 Task: Change the Live capture caching (ms) to 300.
Action: Mouse moved to (112, 9)
Screenshot: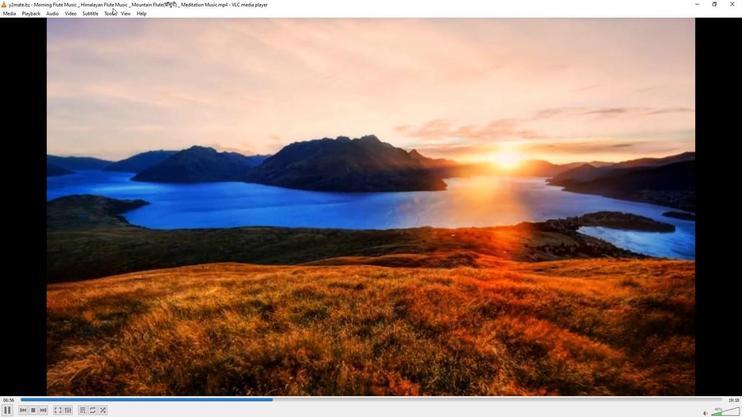 
Action: Mouse pressed left at (112, 9)
Screenshot: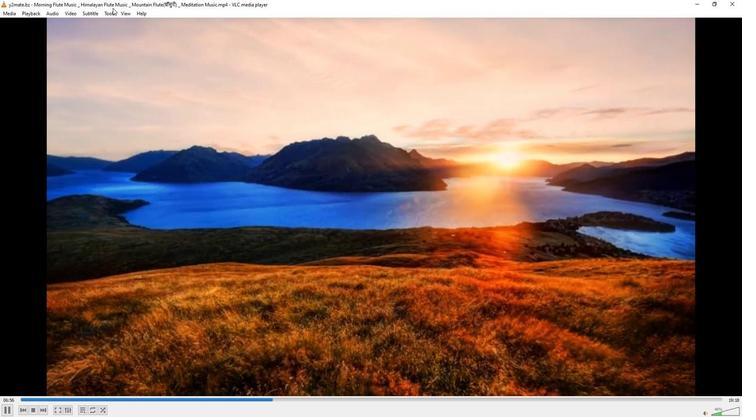 
Action: Mouse moved to (112, 13)
Screenshot: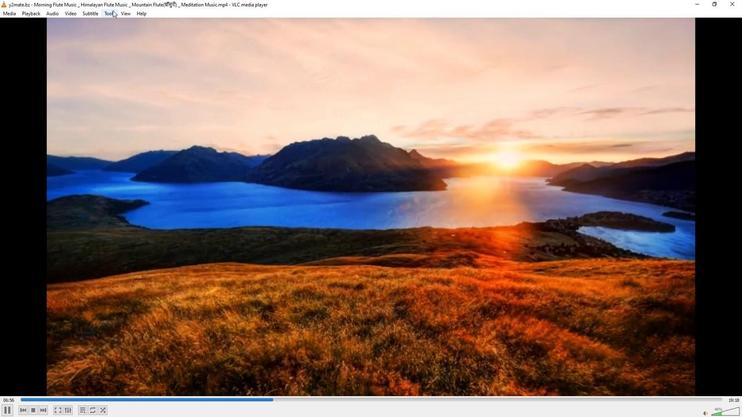 
Action: Mouse pressed left at (112, 13)
Screenshot: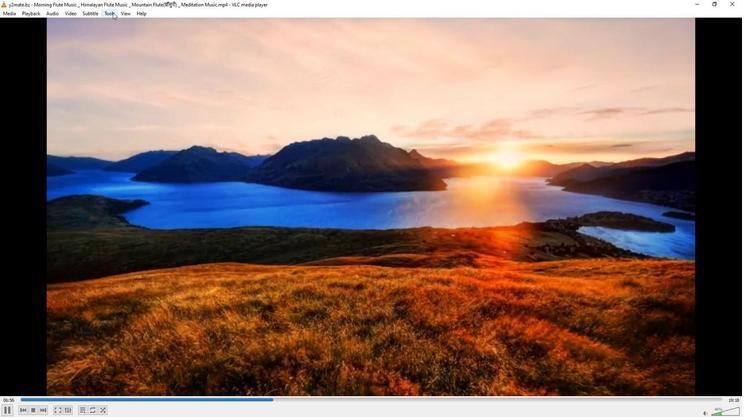 
Action: Mouse moved to (120, 103)
Screenshot: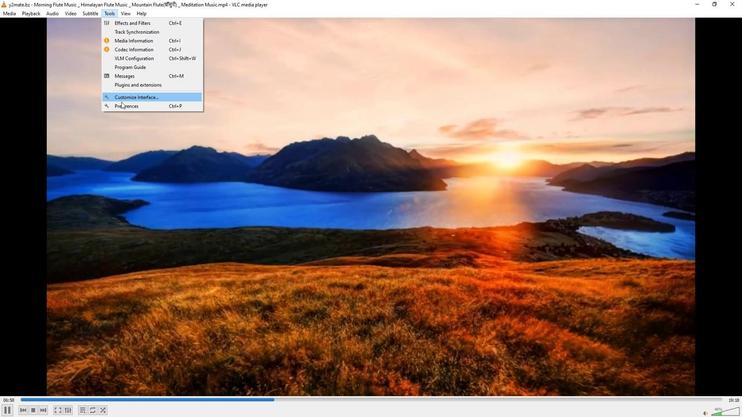 
Action: Mouse pressed left at (120, 103)
Screenshot: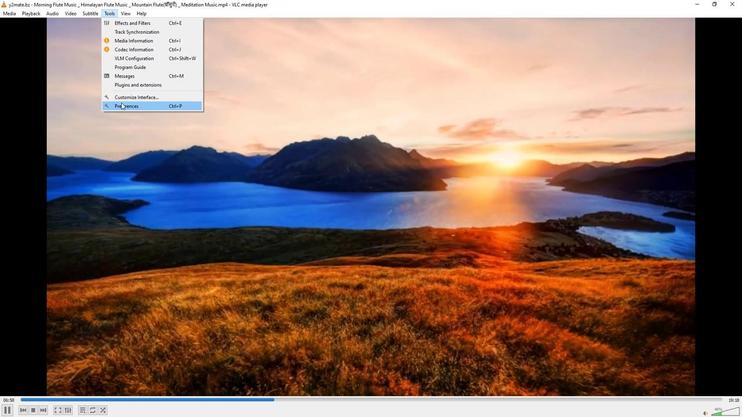 
Action: Mouse moved to (242, 341)
Screenshot: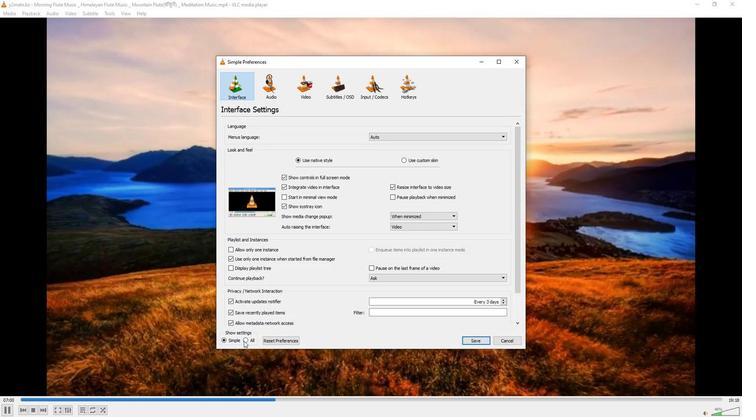 
Action: Mouse pressed left at (242, 341)
Screenshot: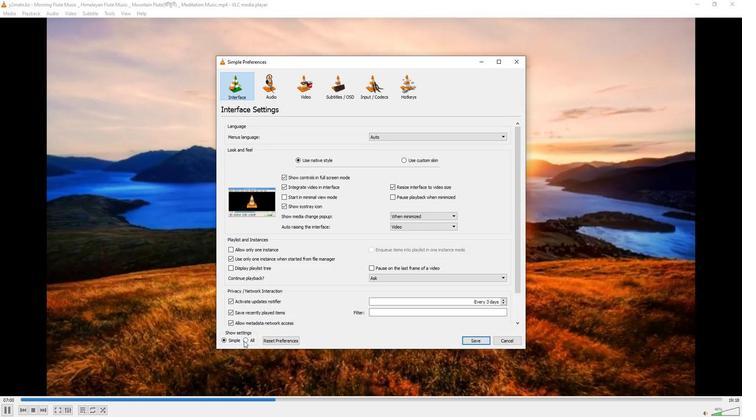 
Action: Mouse moved to (248, 197)
Screenshot: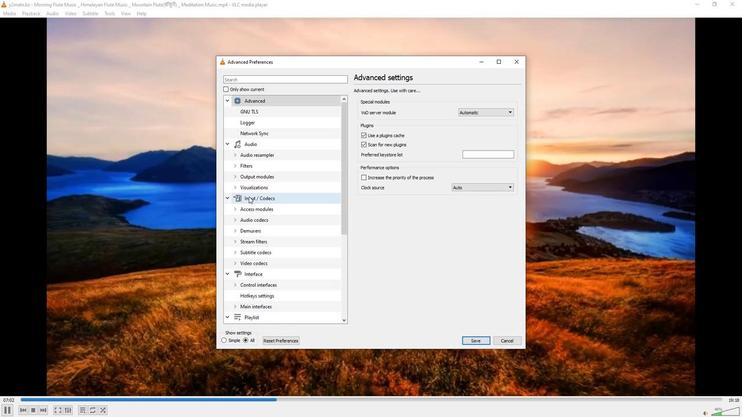 
Action: Mouse pressed left at (248, 197)
Screenshot: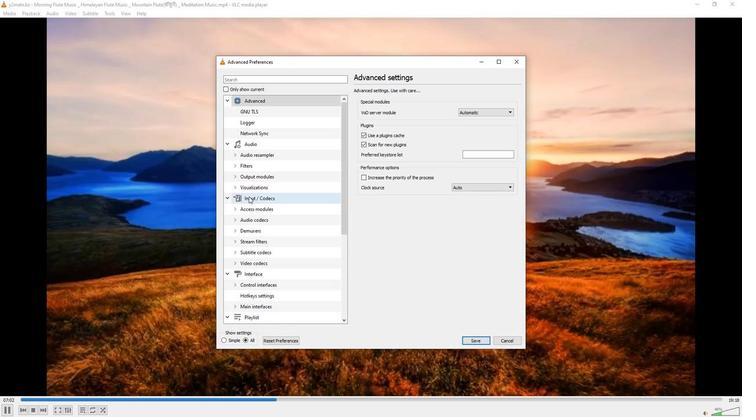 
Action: Mouse moved to (422, 231)
Screenshot: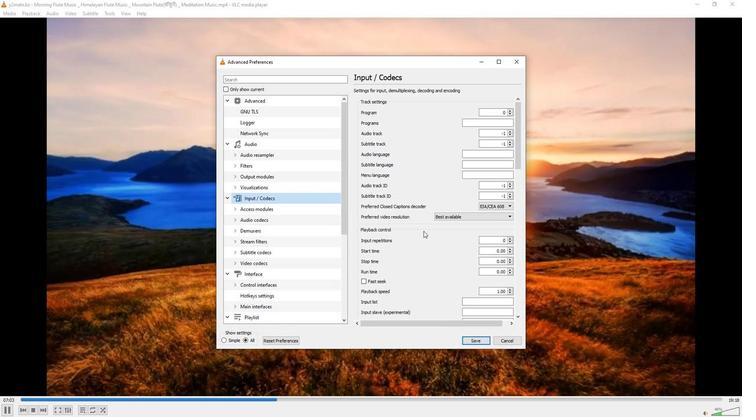 
Action: Mouse scrolled (422, 231) with delta (0, 0)
Screenshot: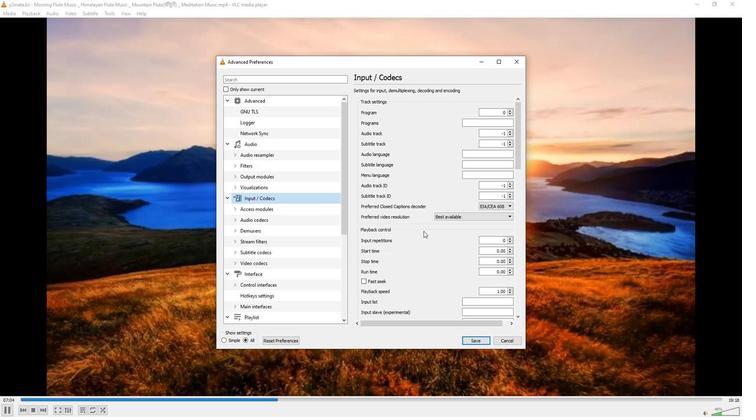 
Action: Mouse scrolled (422, 231) with delta (0, 0)
Screenshot: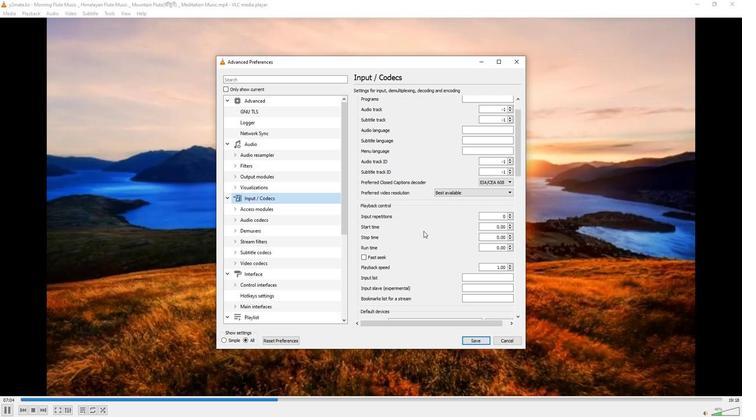 
Action: Mouse scrolled (422, 231) with delta (0, 0)
Screenshot: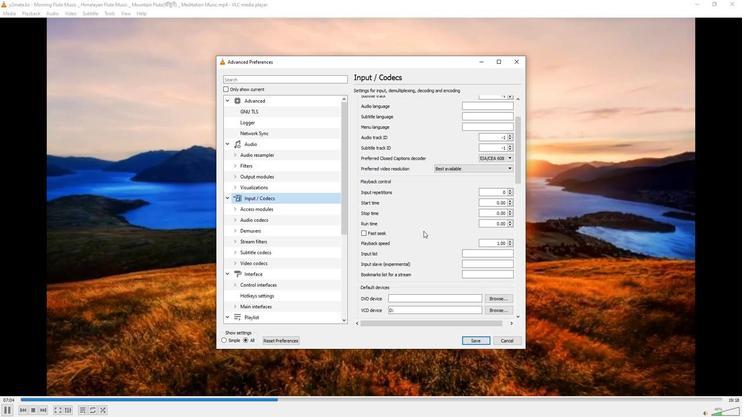 
Action: Mouse scrolled (422, 231) with delta (0, 0)
Screenshot: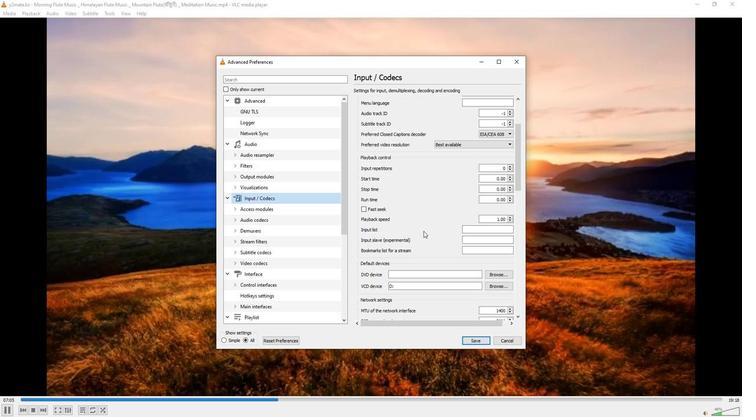 
Action: Mouse scrolled (422, 231) with delta (0, 0)
Screenshot: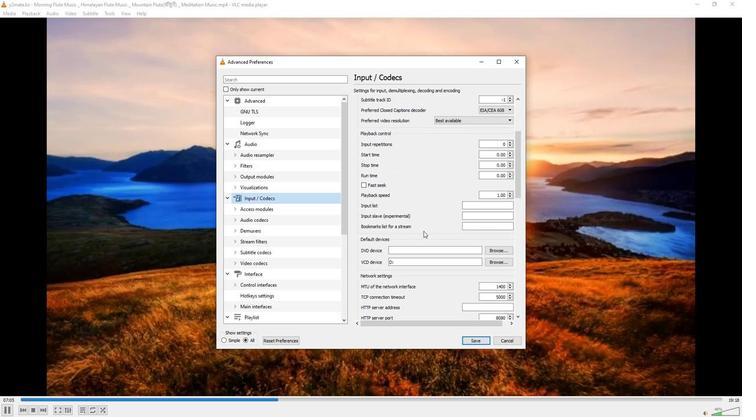 
Action: Mouse scrolled (422, 231) with delta (0, 0)
Screenshot: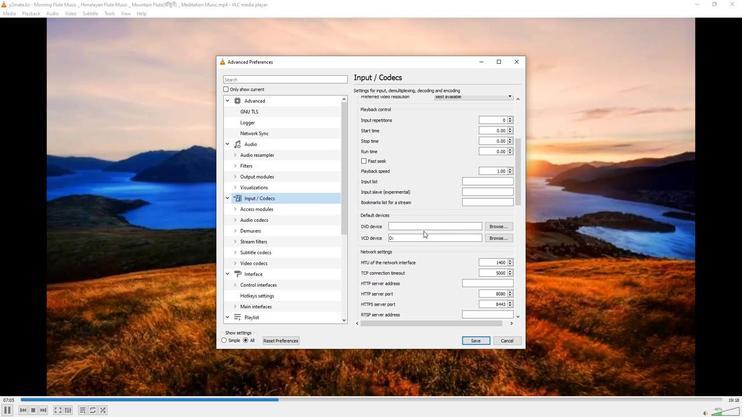 
Action: Mouse scrolled (422, 231) with delta (0, 0)
Screenshot: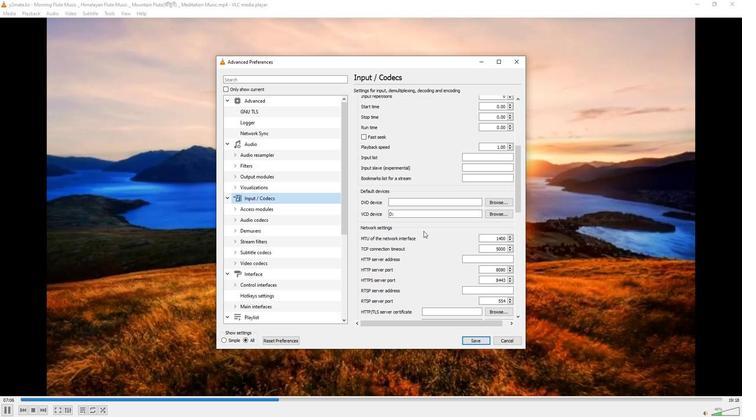 
Action: Mouse scrolled (422, 231) with delta (0, 0)
Screenshot: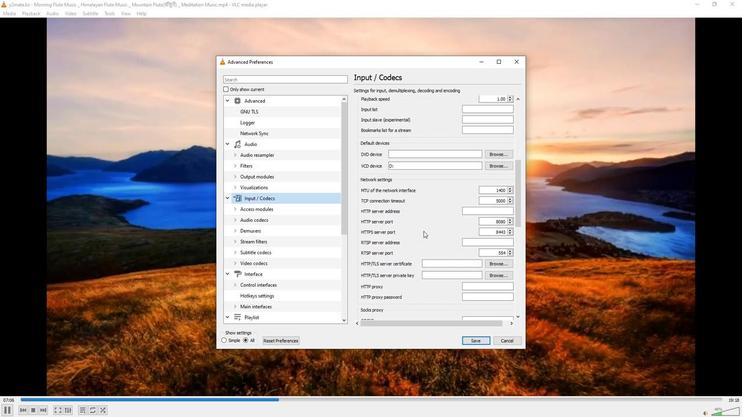 
Action: Mouse scrolled (422, 231) with delta (0, 0)
Screenshot: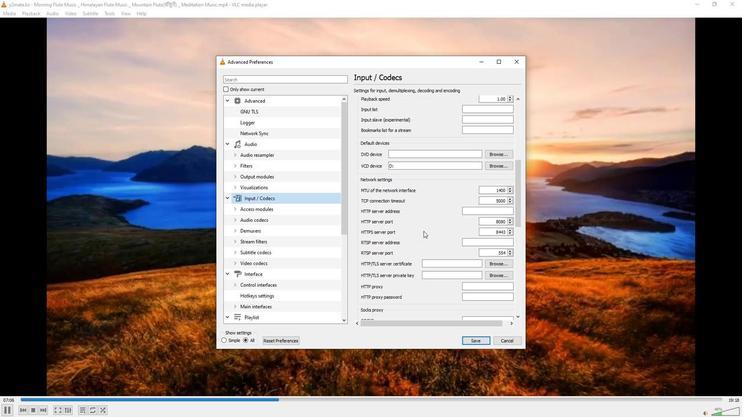 
Action: Mouse scrolled (422, 231) with delta (0, 0)
Screenshot: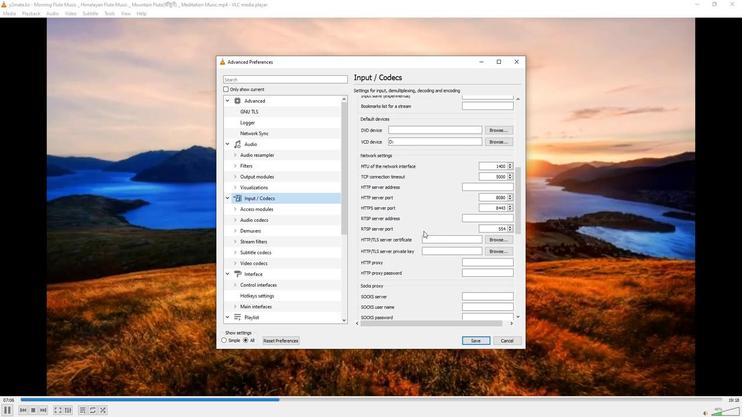 
Action: Mouse scrolled (422, 231) with delta (0, 0)
Screenshot: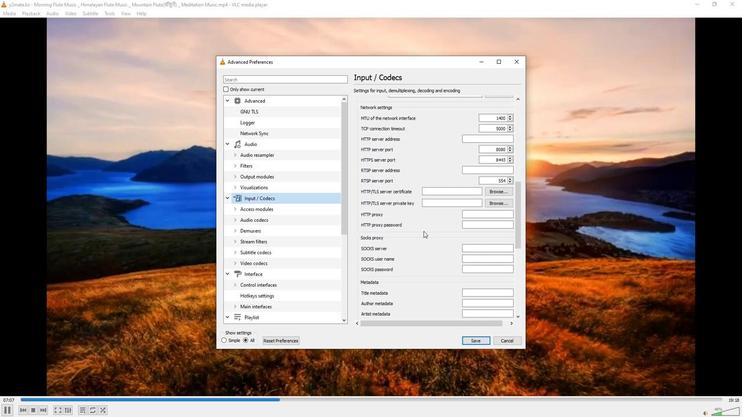 
Action: Mouse scrolled (422, 231) with delta (0, 0)
Screenshot: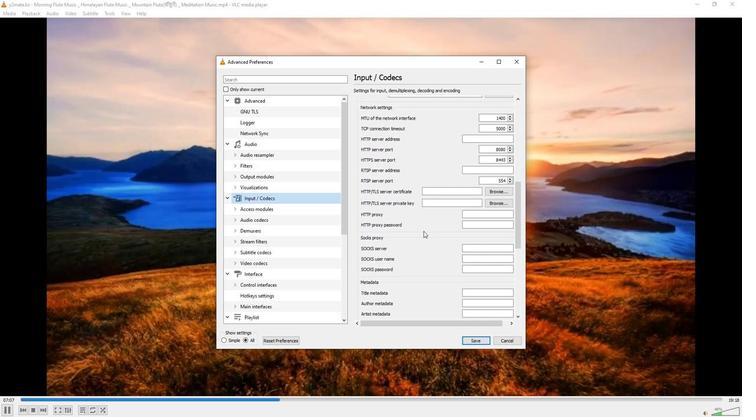 
Action: Mouse scrolled (422, 231) with delta (0, 0)
Screenshot: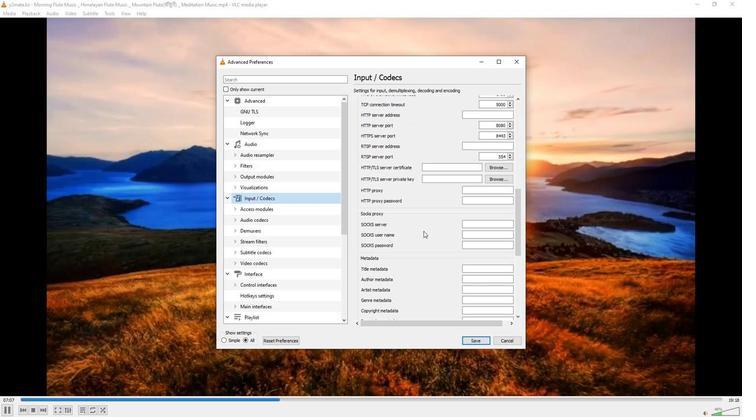 
Action: Mouse scrolled (422, 231) with delta (0, 0)
Screenshot: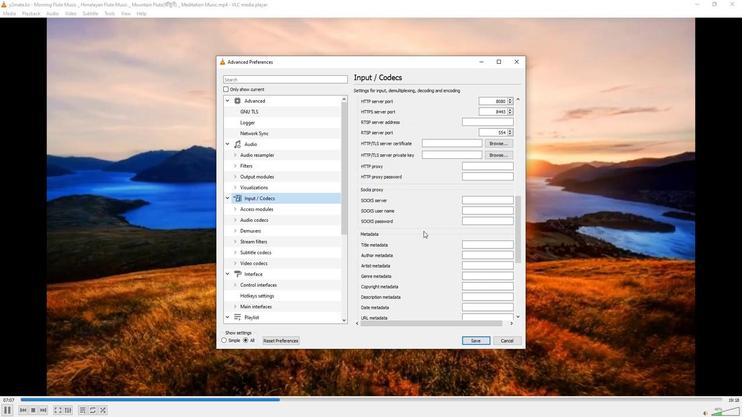 
Action: Mouse scrolled (422, 231) with delta (0, 0)
Screenshot: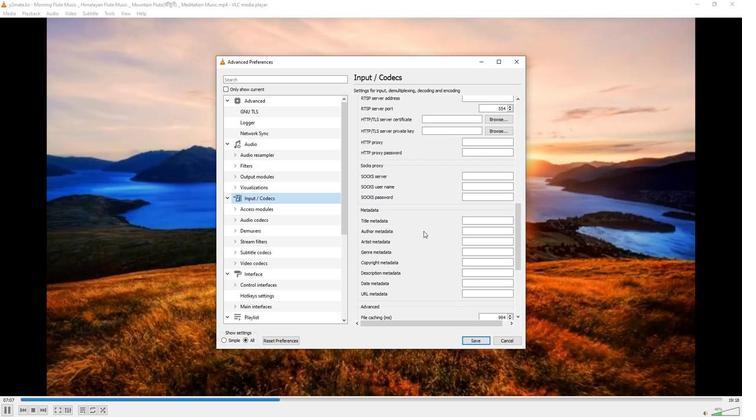 
Action: Mouse scrolled (422, 231) with delta (0, 0)
Screenshot: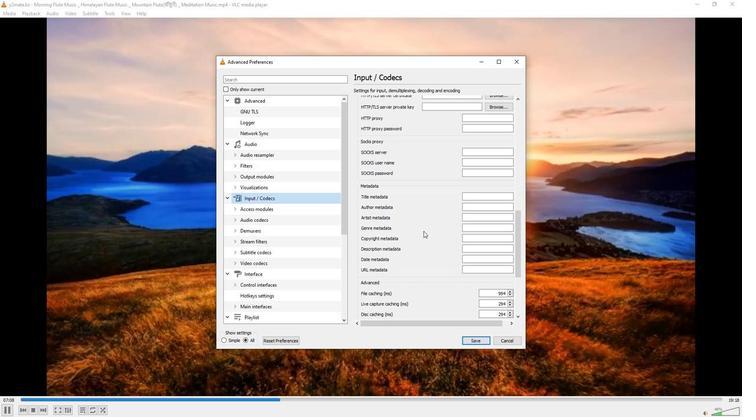 
Action: Mouse scrolled (422, 231) with delta (0, 0)
Screenshot: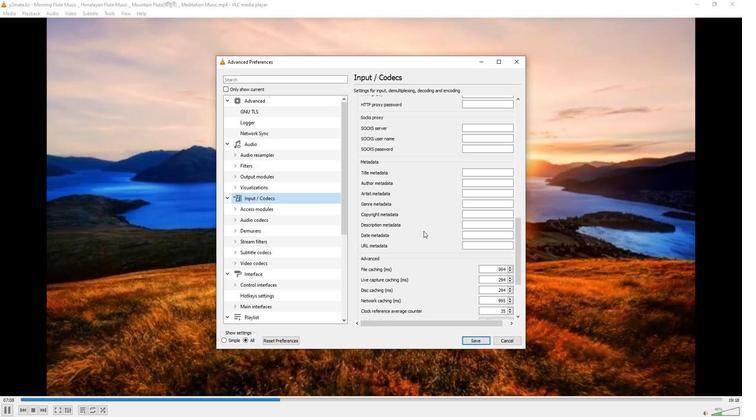 
Action: Mouse moved to (508, 254)
Screenshot: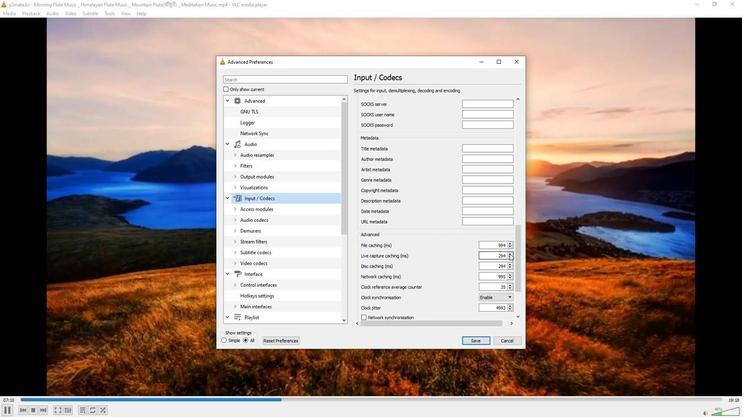 
Action: Mouse pressed left at (508, 254)
Screenshot: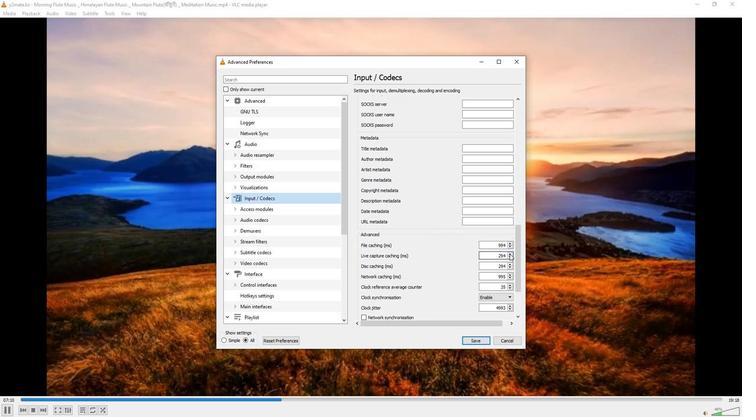 
Action: Mouse pressed left at (508, 254)
Screenshot: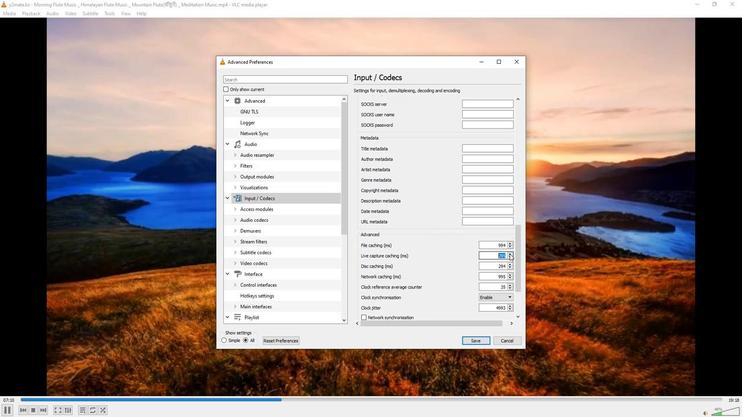 
Action: Mouse pressed left at (508, 254)
Screenshot: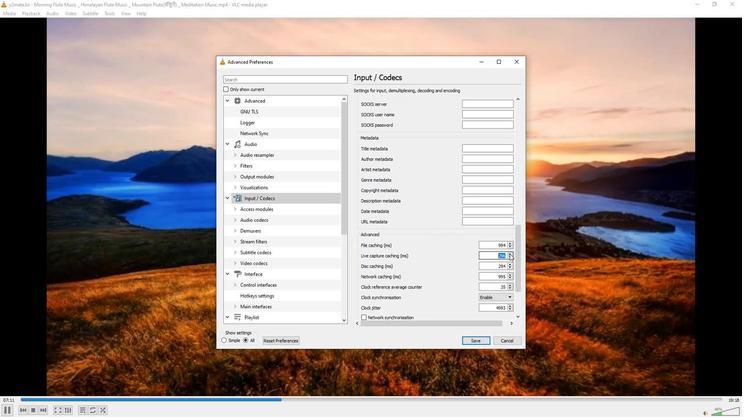 
Action: Mouse pressed left at (508, 254)
Screenshot: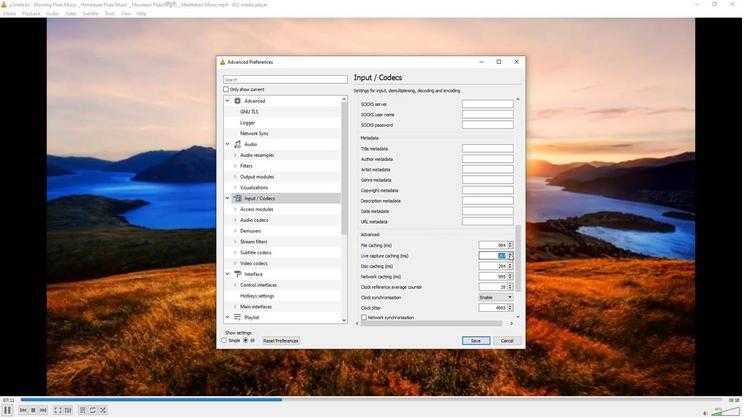 
Action: Mouse pressed left at (508, 254)
Screenshot: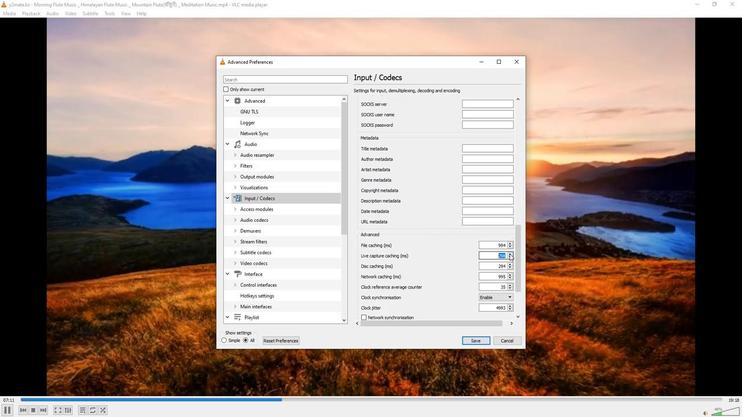 
Action: Mouse pressed left at (508, 254)
Screenshot: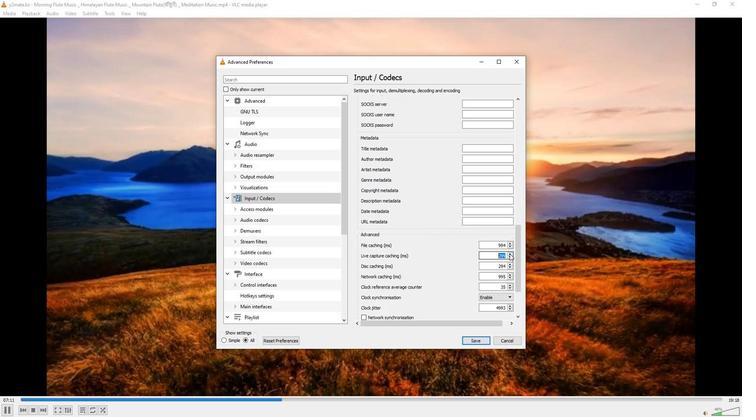 
Action: Mouse moved to (449, 259)
Screenshot: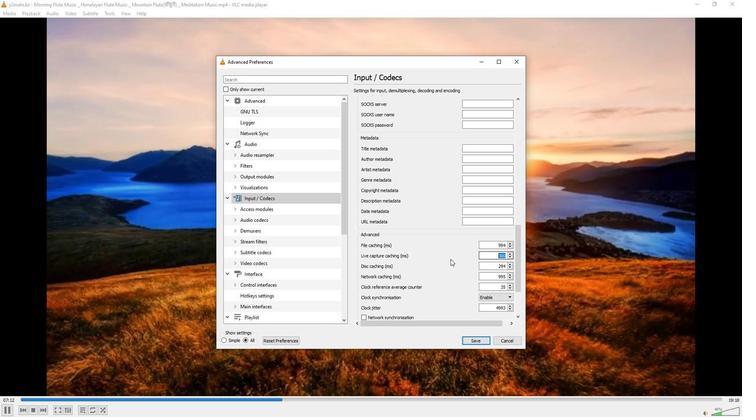 
Action: Mouse pressed left at (449, 259)
Screenshot: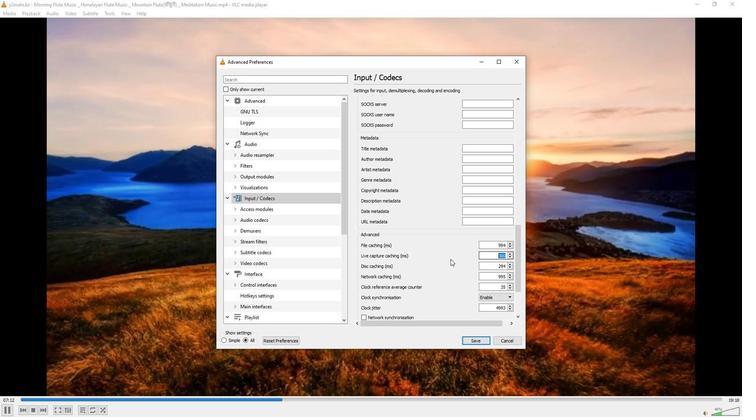 
